 Task: Add Justin's Organic Milk Chocolate Peanut Butter Cups to the cart.
Action: Mouse moved to (24, 74)
Screenshot: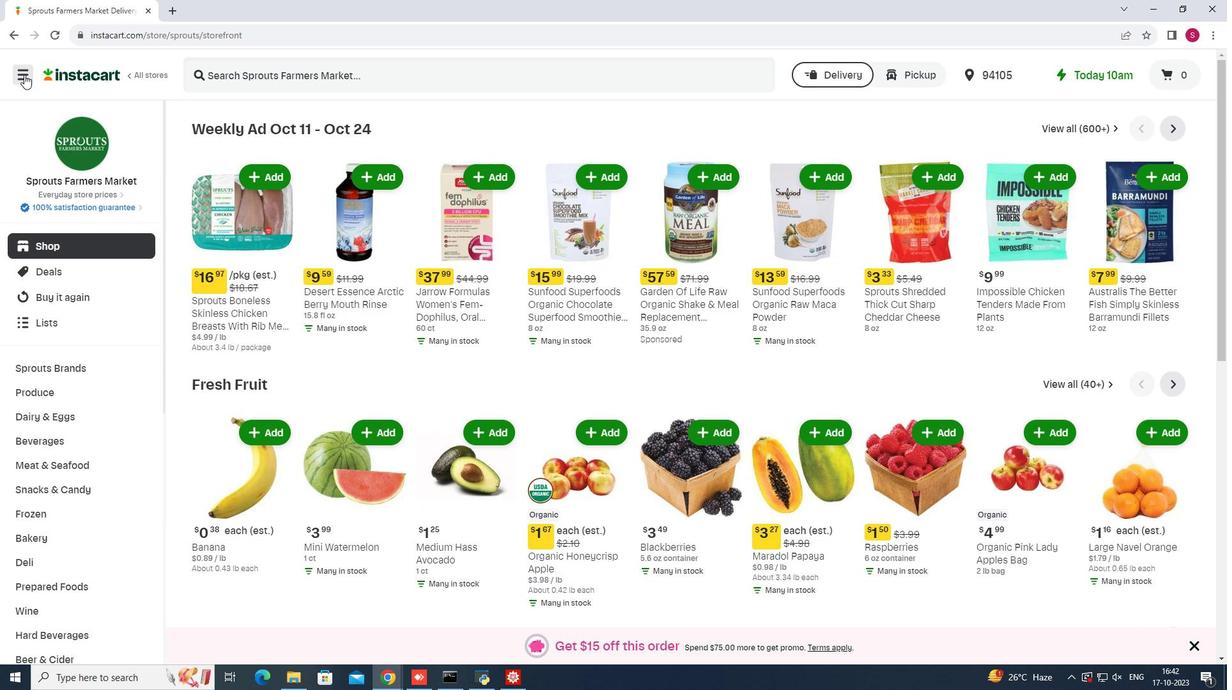
Action: Mouse pressed left at (24, 74)
Screenshot: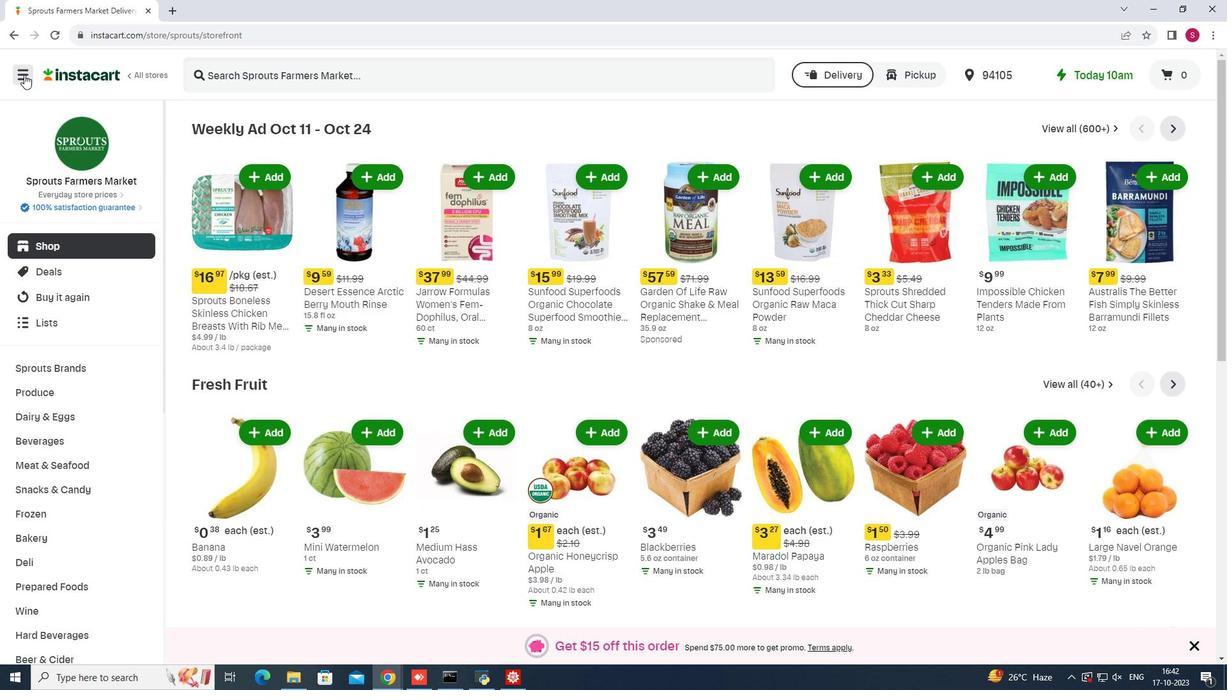 
Action: Mouse moved to (83, 338)
Screenshot: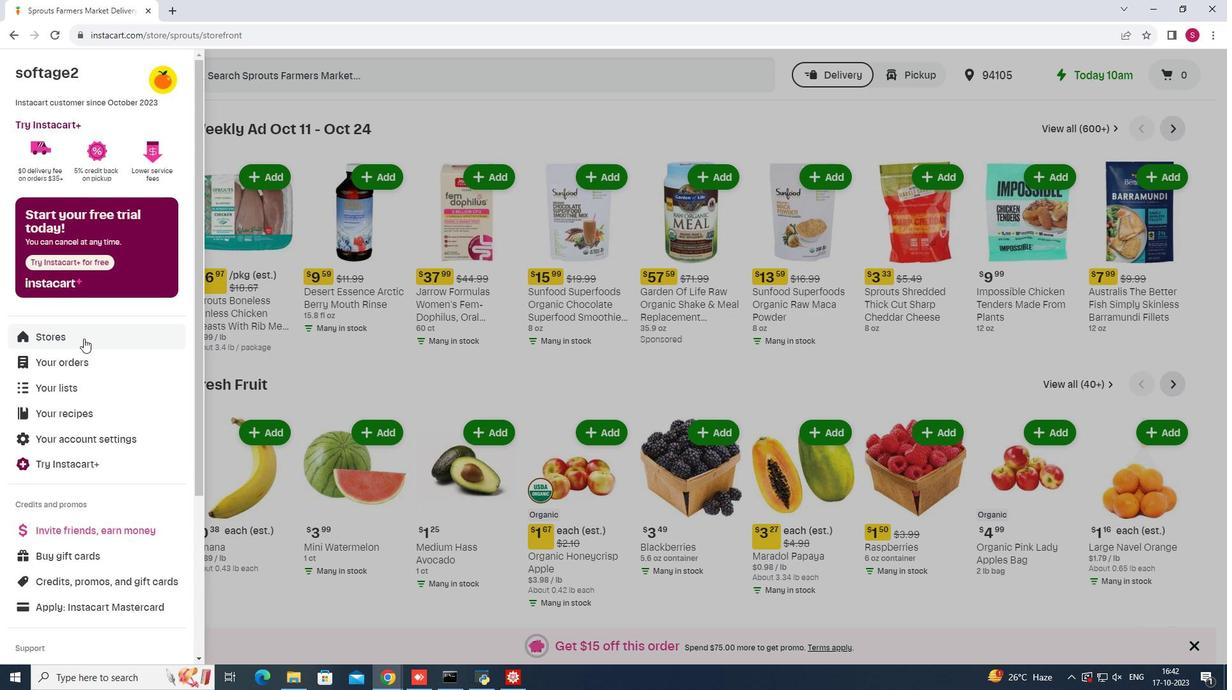 
Action: Mouse pressed left at (83, 338)
Screenshot: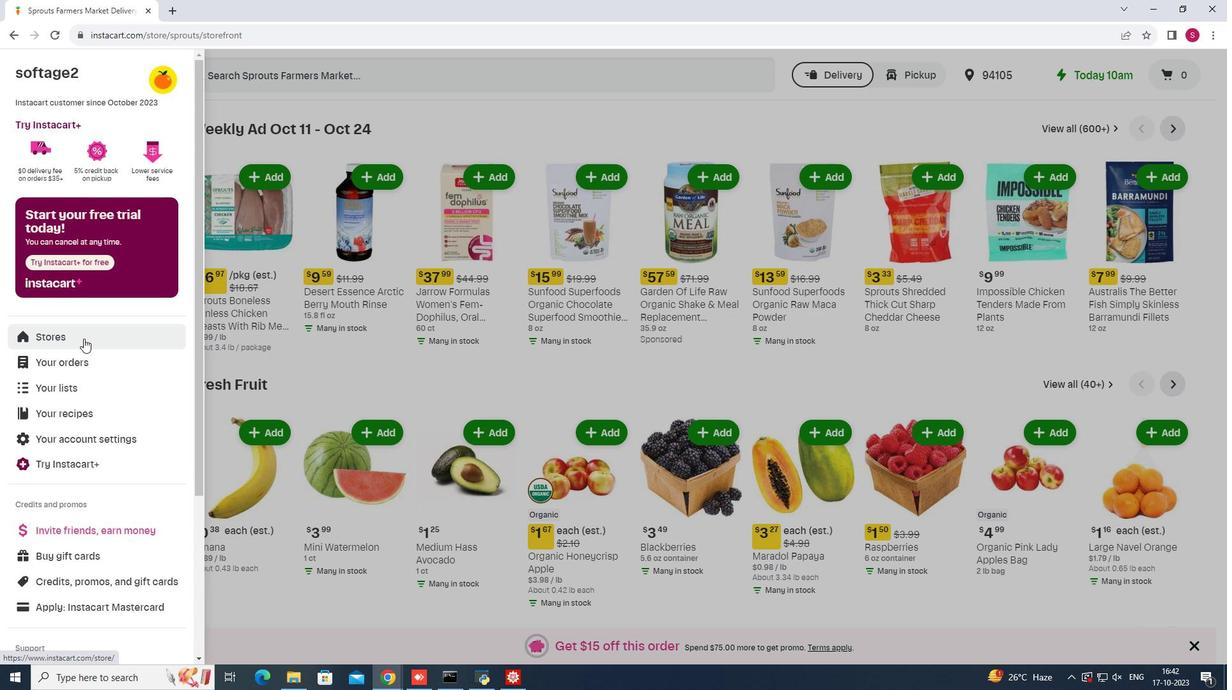 
Action: Mouse moved to (292, 108)
Screenshot: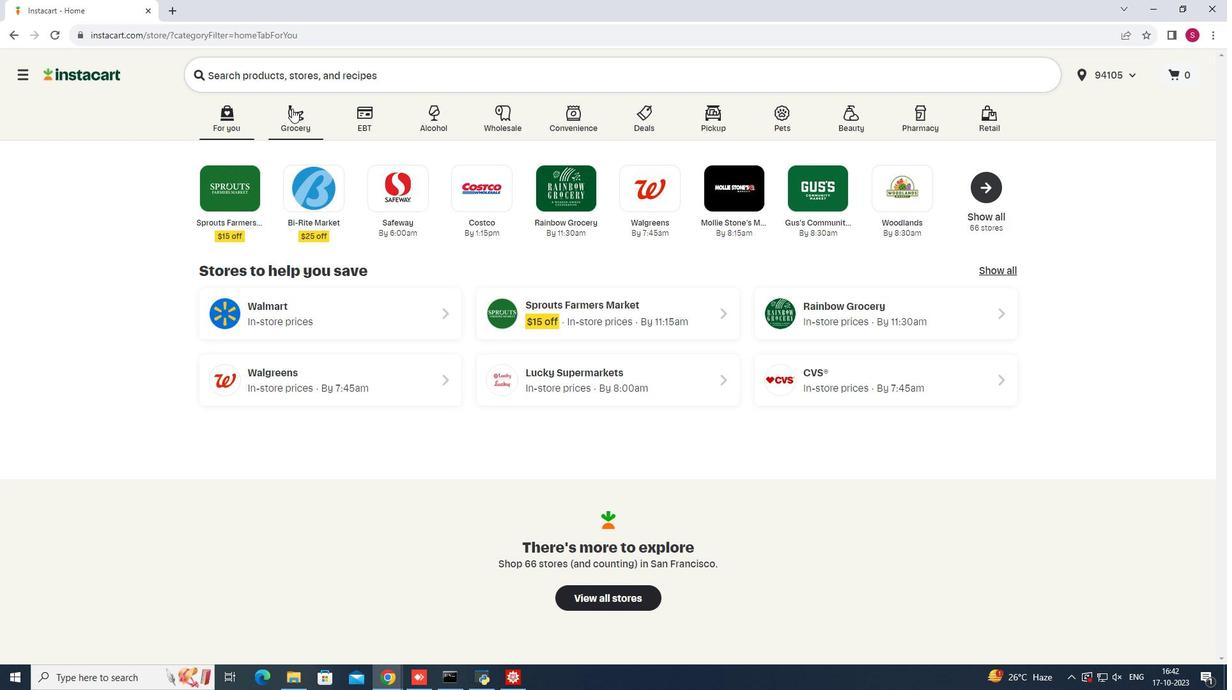 
Action: Mouse pressed left at (292, 108)
Screenshot: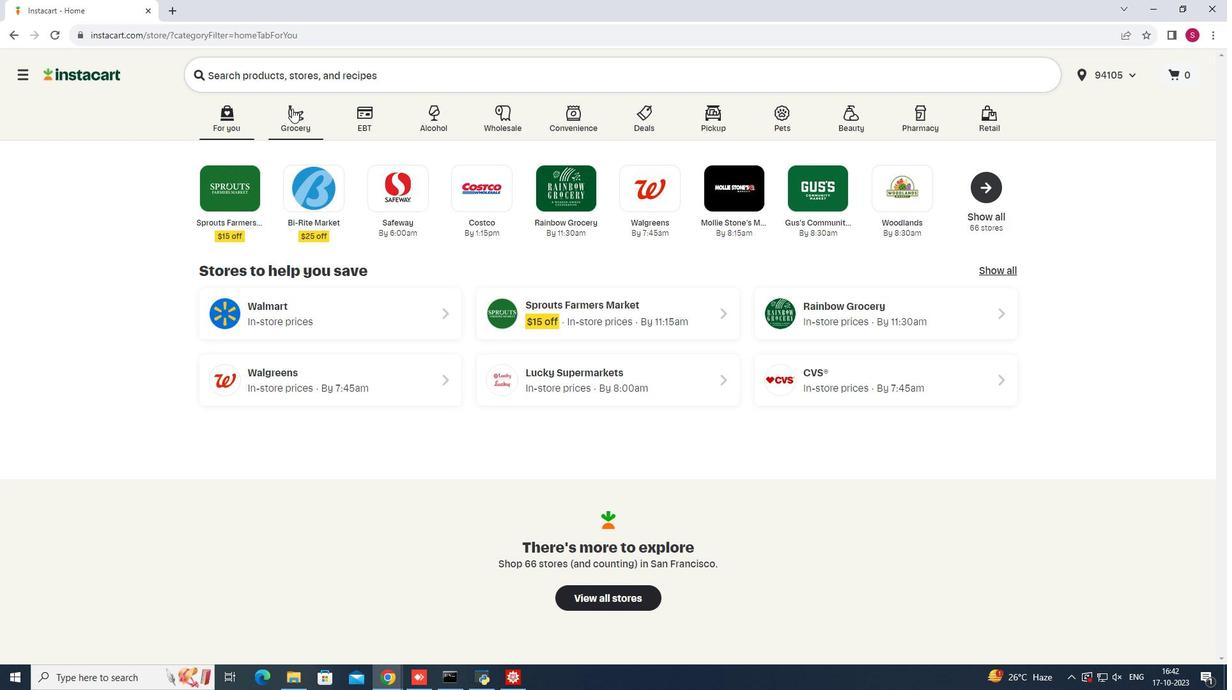
Action: Mouse pressed left at (292, 108)
Screenshot: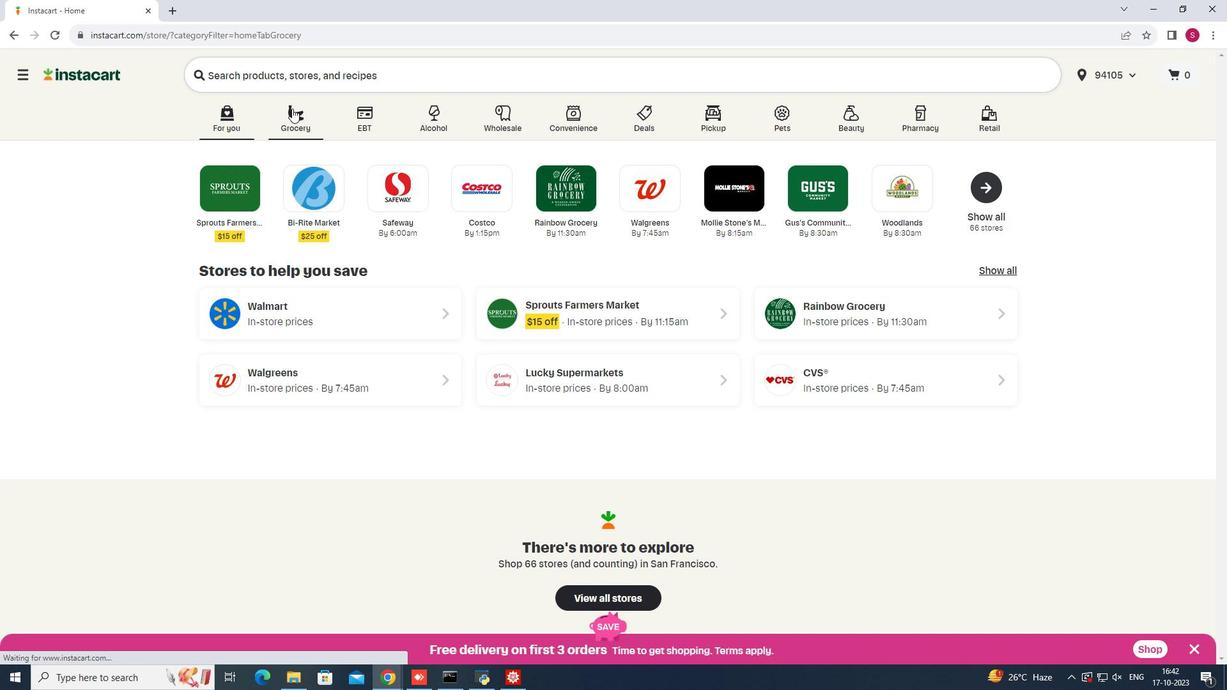 
Action: Mouse moved to (867, 172)
Screenshot: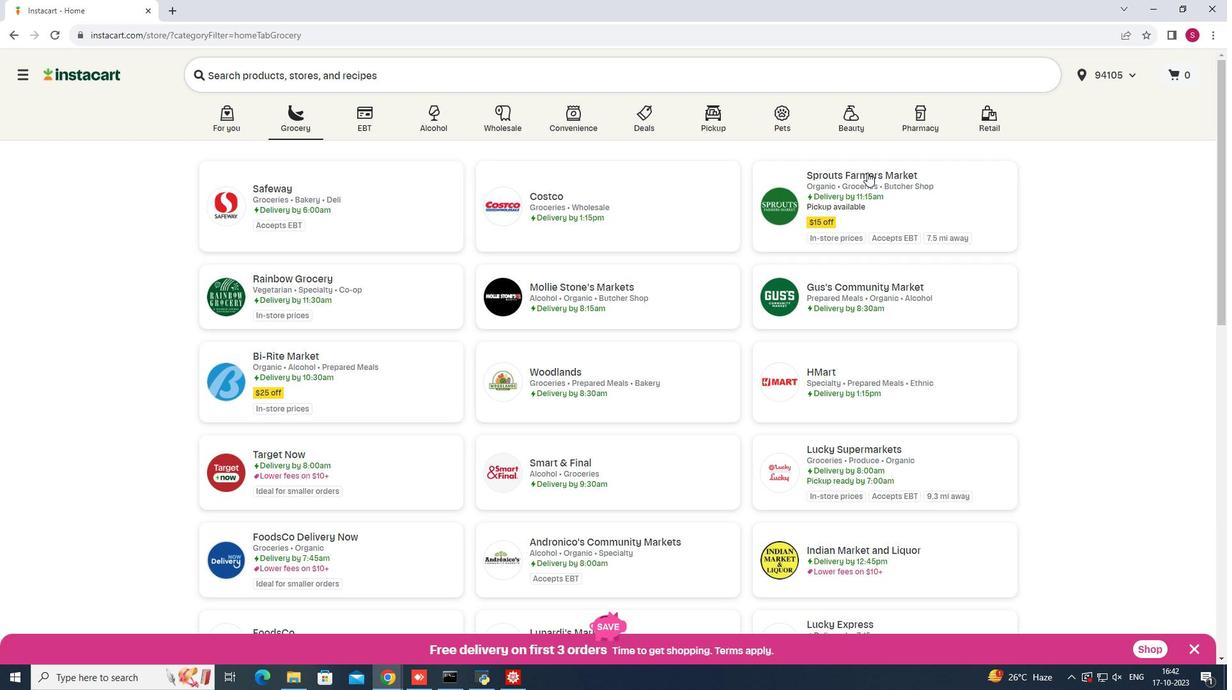 
Action: Mouse pressed left at (867, 172)
Screenshot: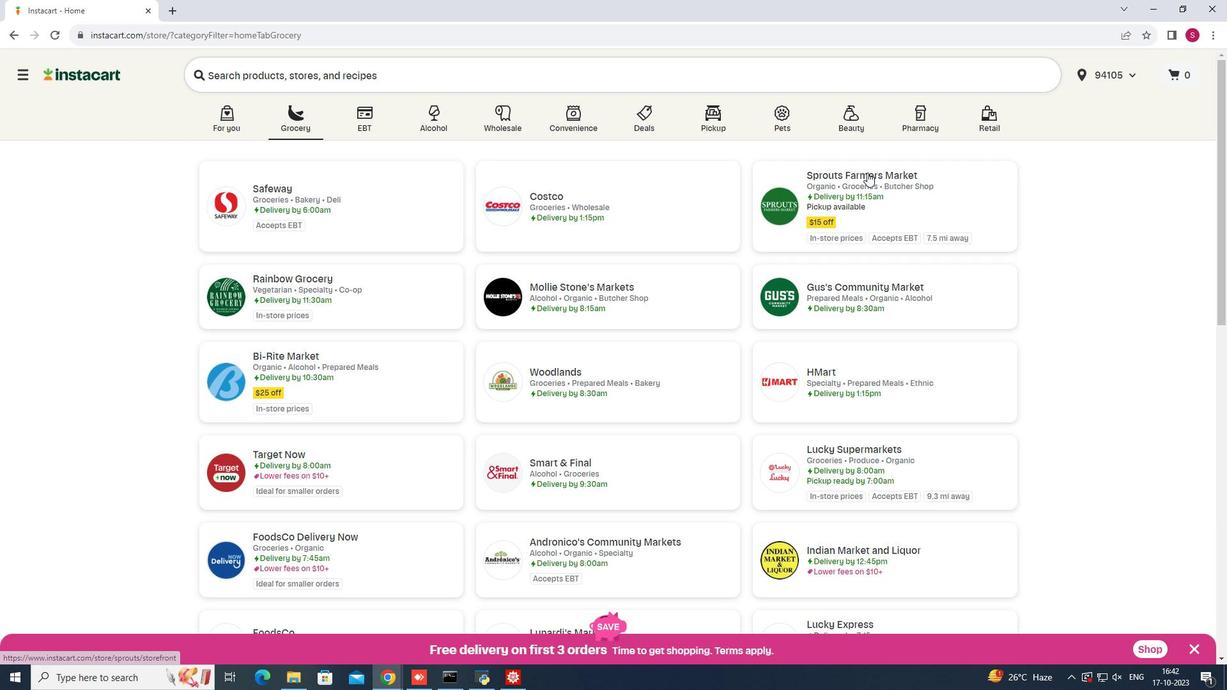 
Action: Mouse pressed left at (867, 172)
Screenshot: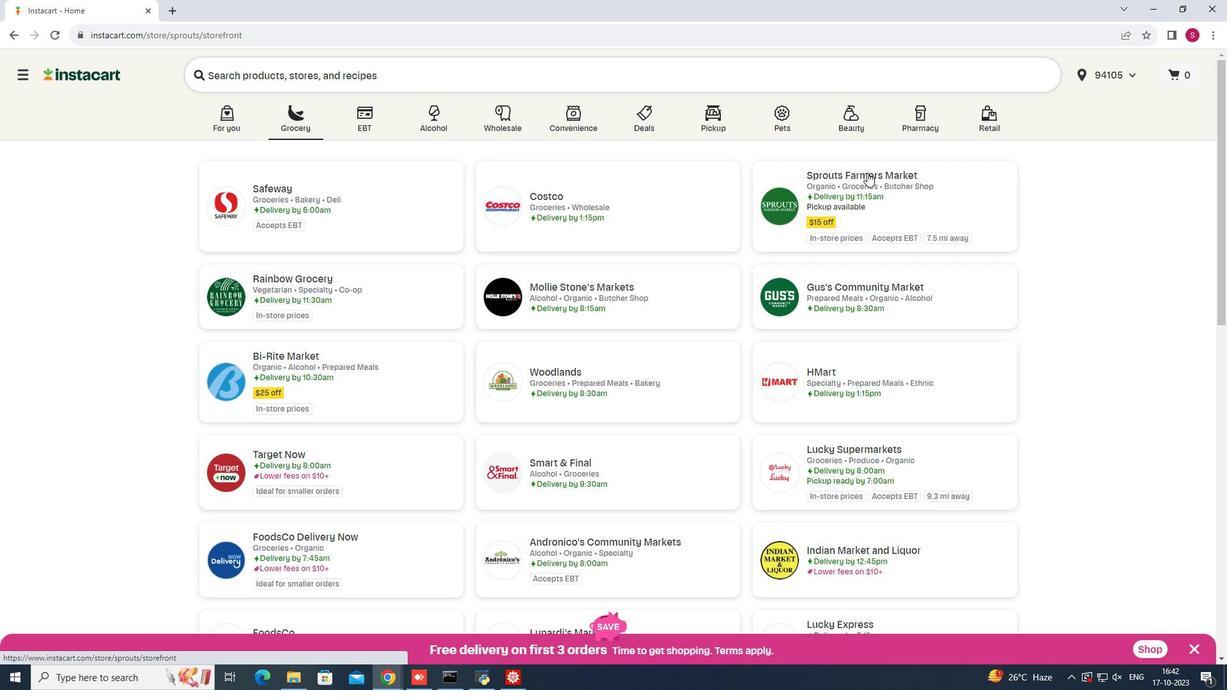 
Action: Mouse moved to (58, 492)
Screenshot: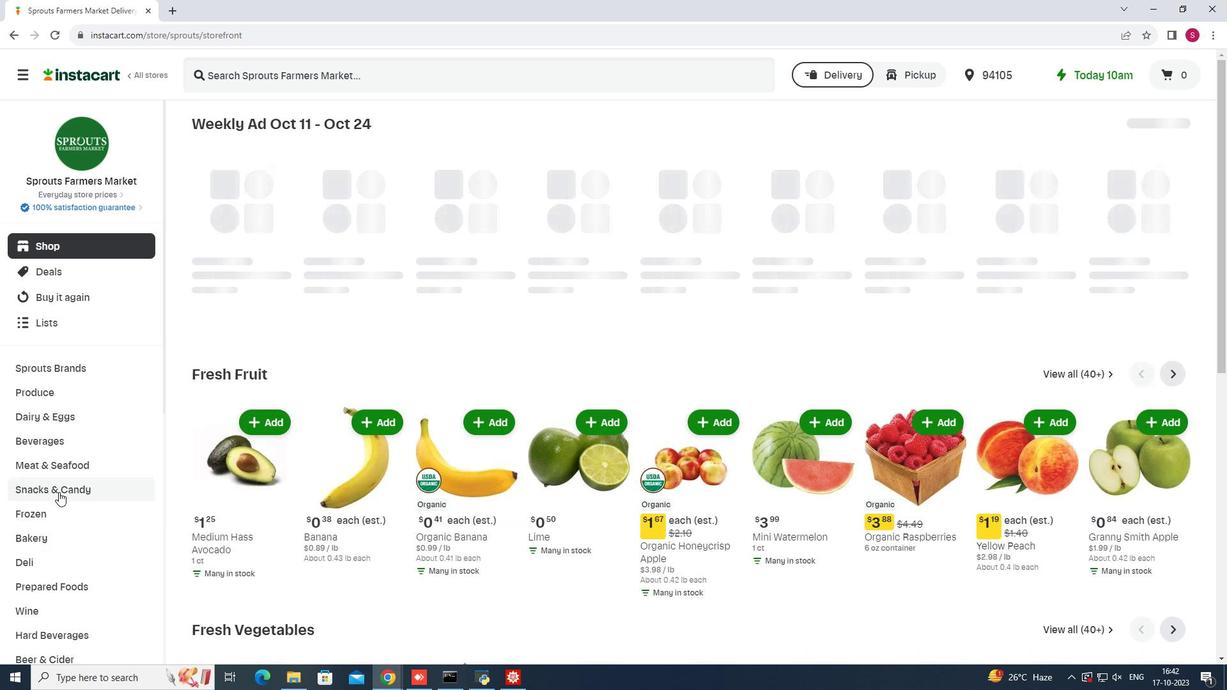 
Action: Mouse pressed left at (58, 492)
Screenshot: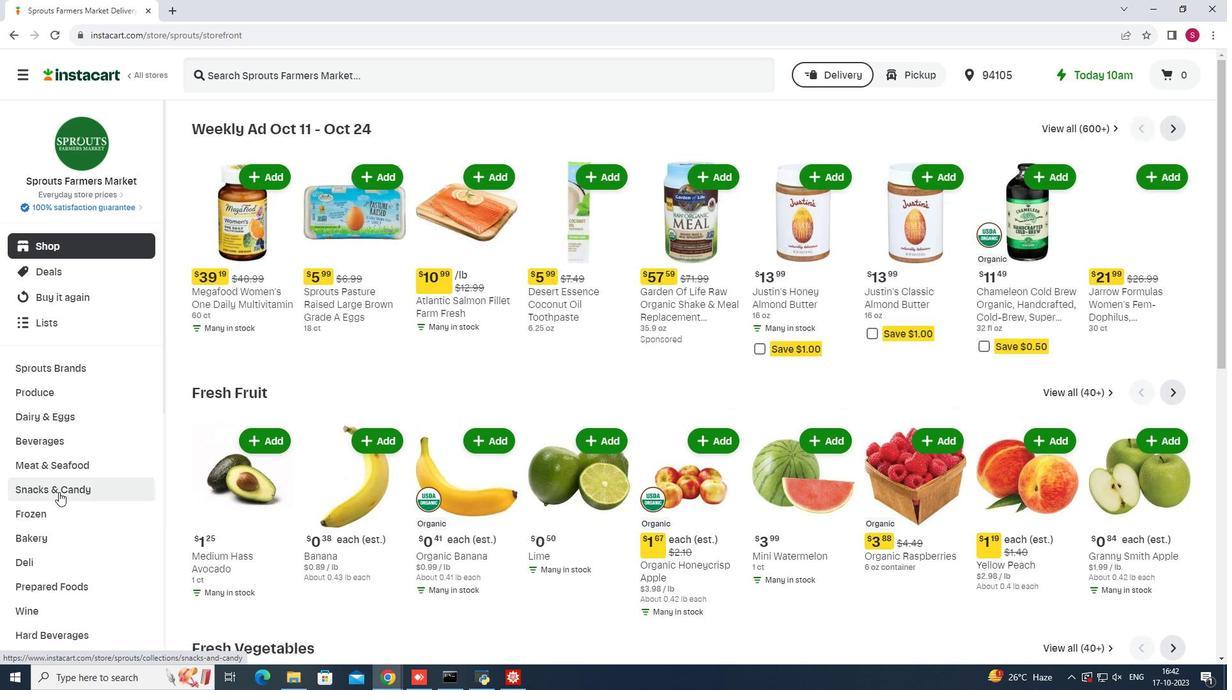 
Action: Mouse moved to (363, 155)
Screenshot: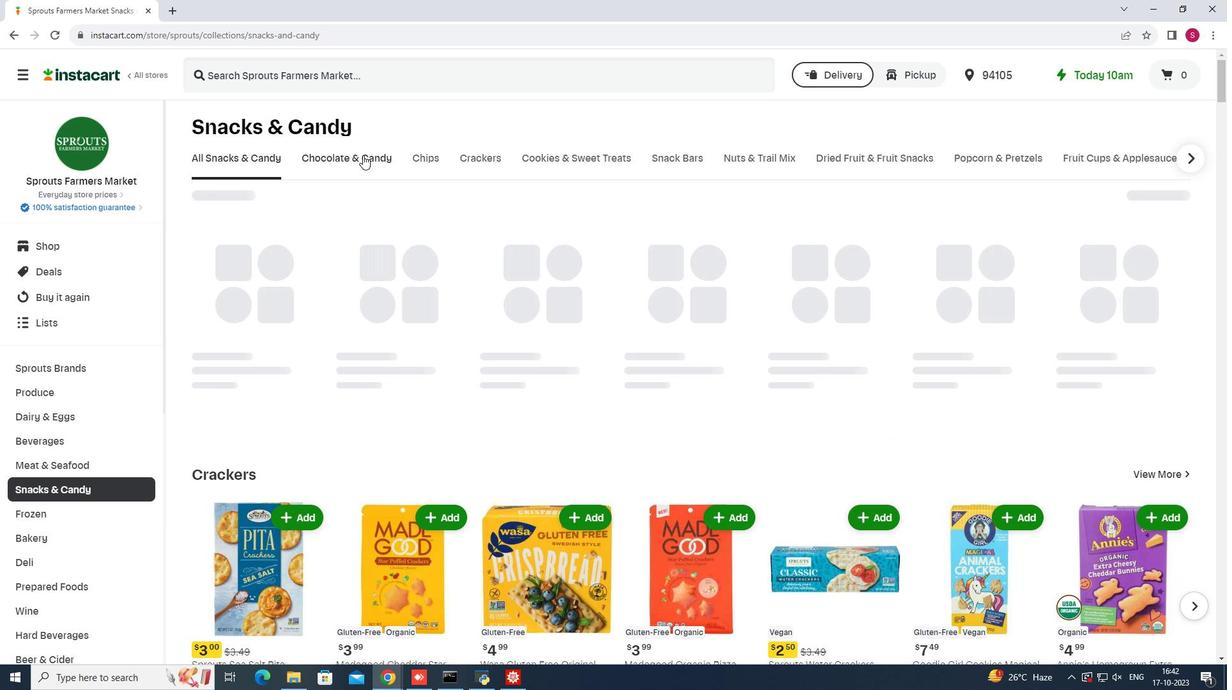 
Action: Mouse pressed left at (363, 155)
Screenshot: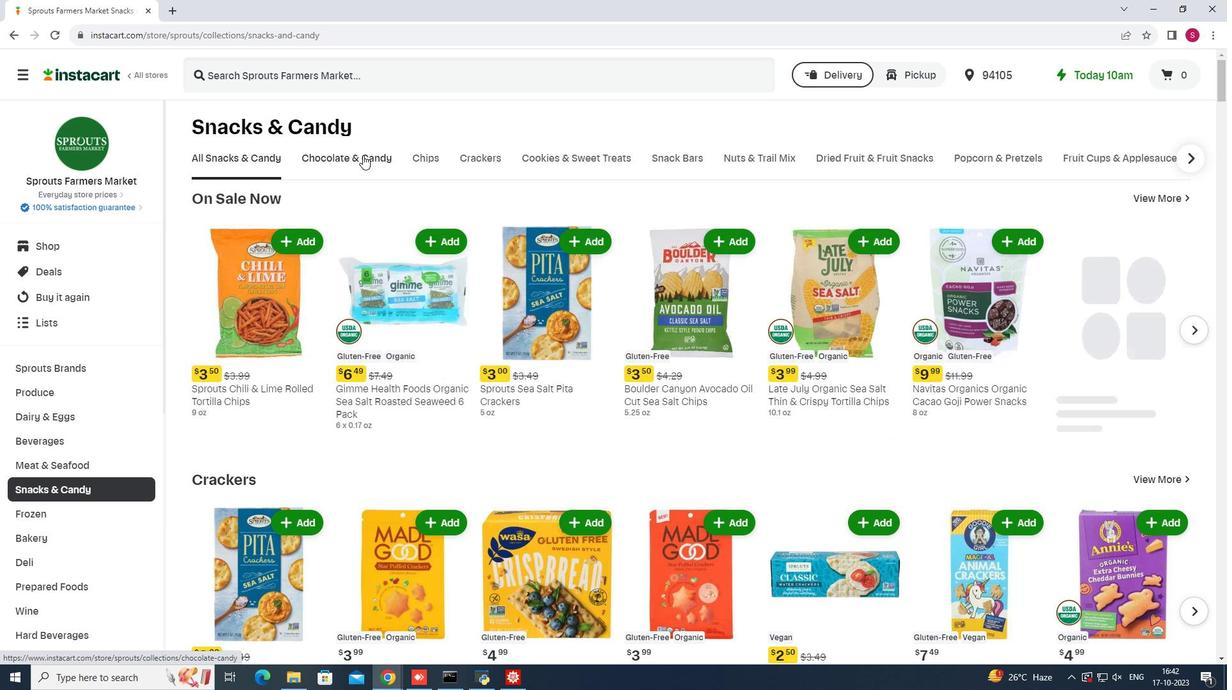 
Action: Mouse moved to (344, 212)
Screenshot: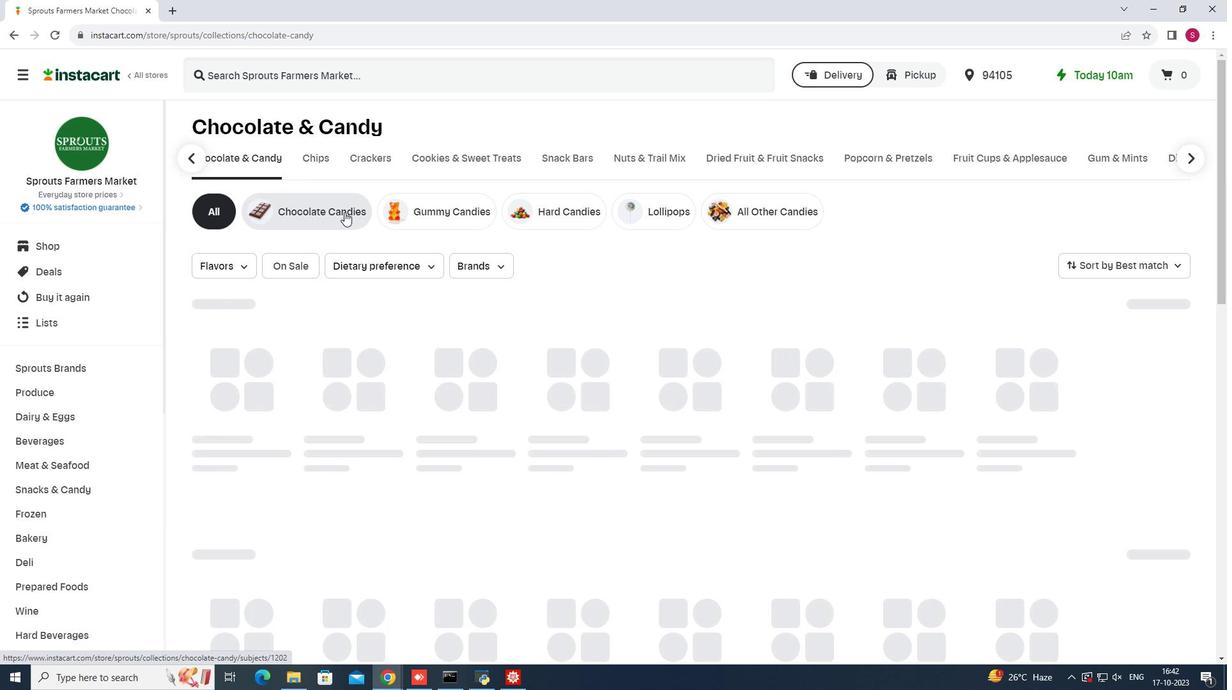 
Action: Mouse pressed left at (344, 212)
Screenshot: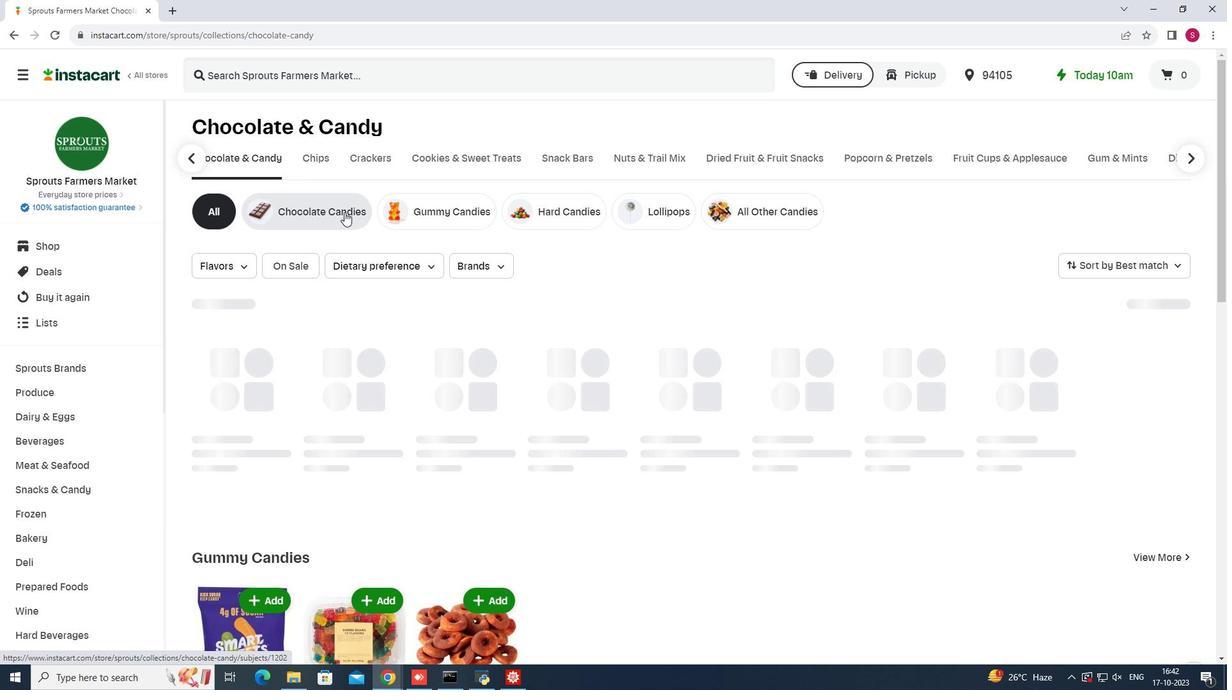 
Action: Mouse moved to (449, 75)
Screenshot: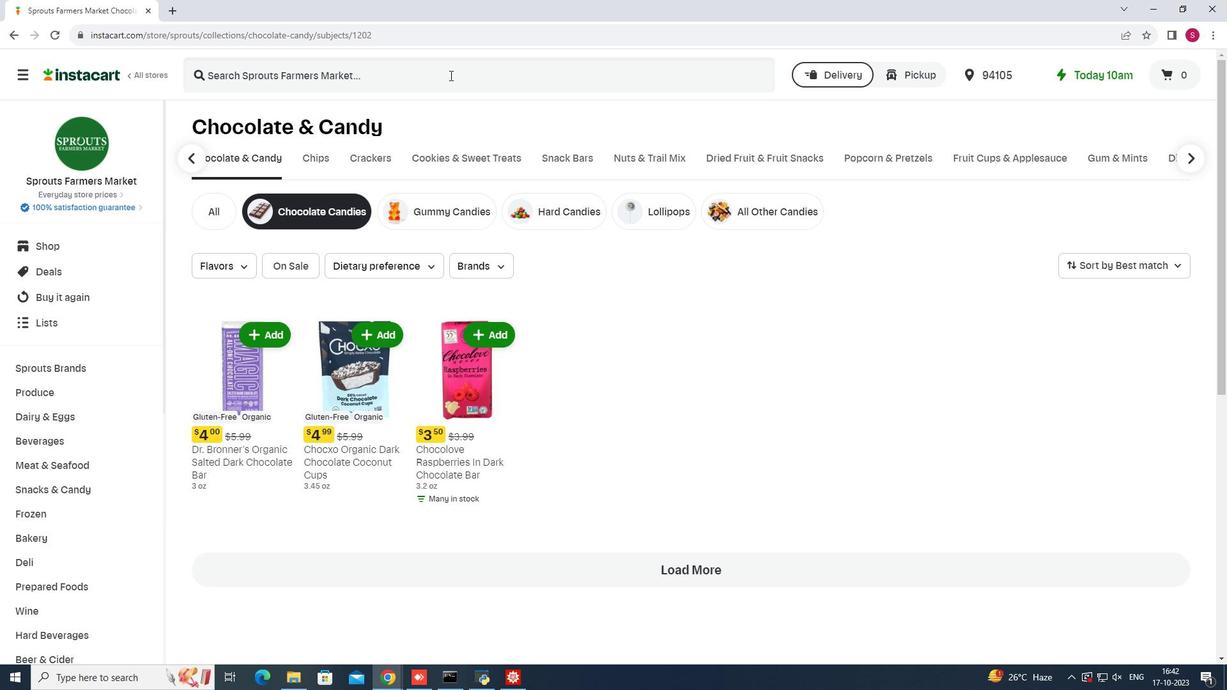 
Action: Mouse pressed left at (449, 75)
Screenshot: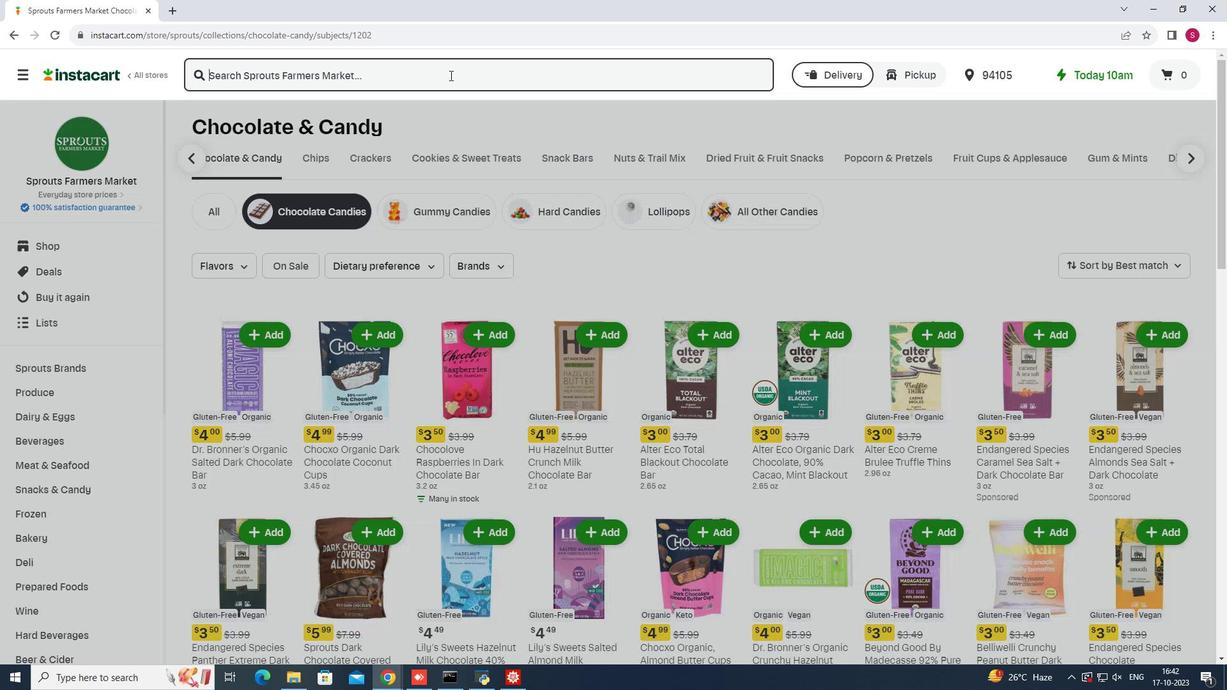 
Action: Key pressed <Key.shift>justin's<Key.space><Key.shift><Key.shift><Key.shift>Organic<Key.space><Key.shift><Key.shift>Milk<Key.space><Key.shift>Chocolate<Key.space><Key.shift>Peanut<Key.space><Key.shift>Butter<Key.space><Key.shift>Cups<Key.enter>
Screenshot: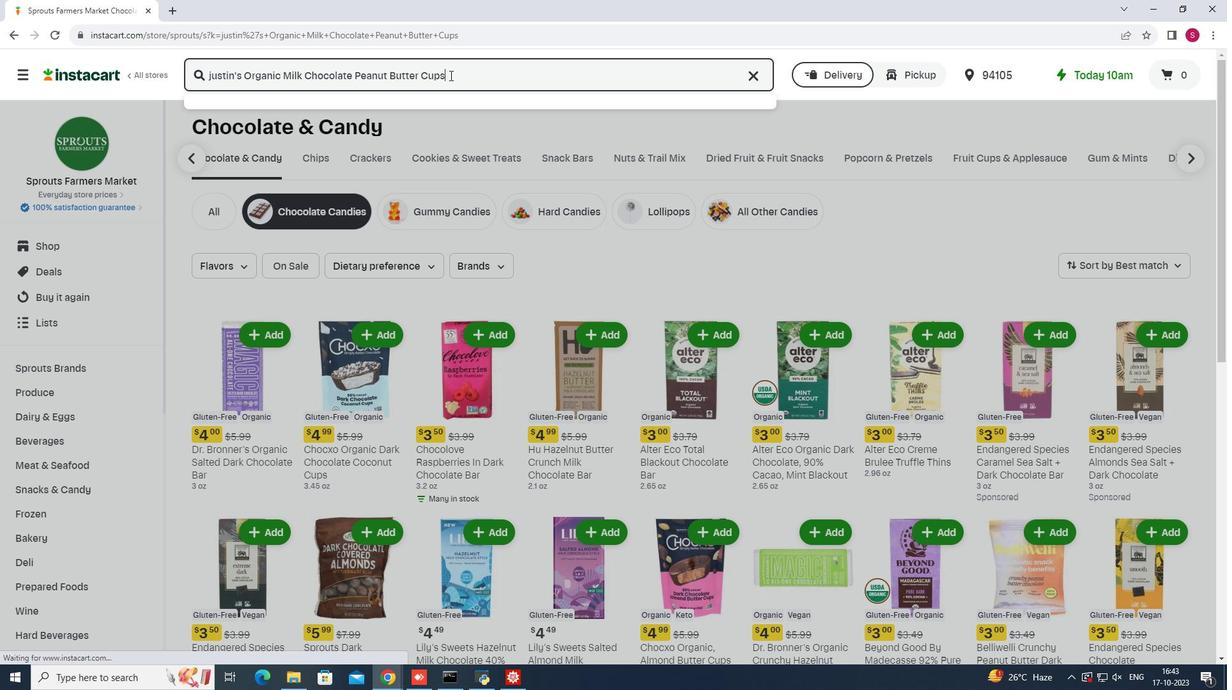 
Action: Mouse moved to (1126, 206)
Screenshot: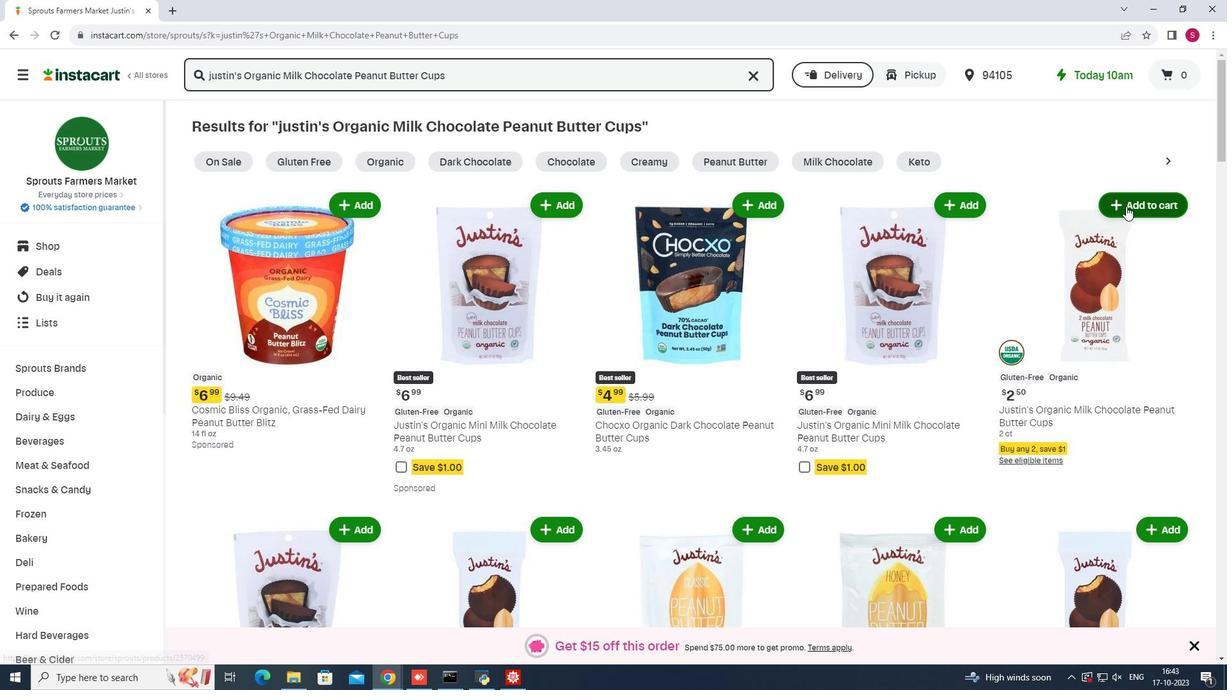 
Action: Mouse pressed left at (1126, 206)
Screenshot: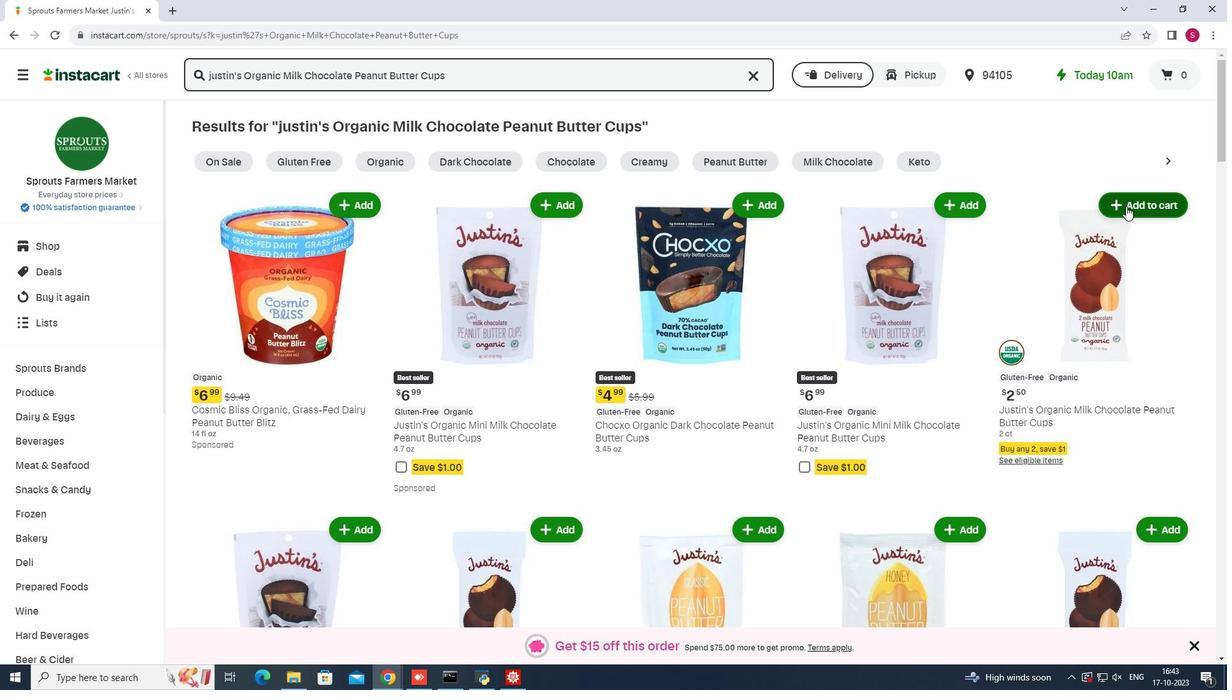 
Action: Mouse moved to (1043, 203)
Screenshot: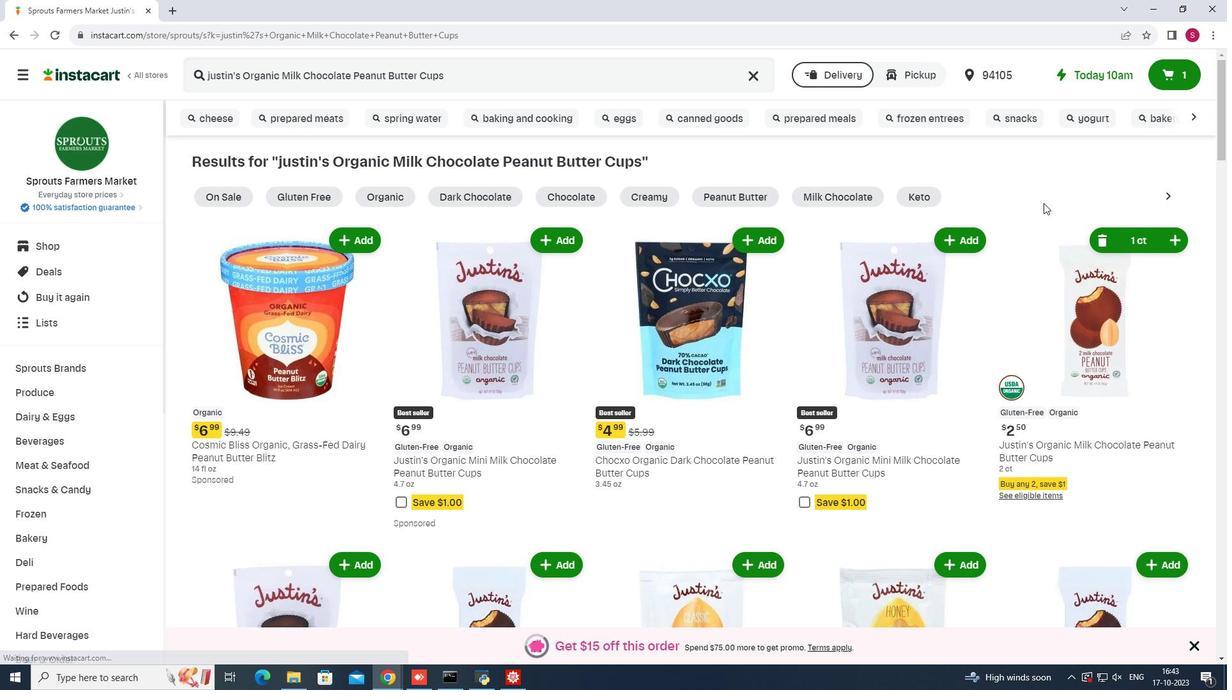 
